 Task: Create in the project TransformWorks in Backlog an issue 'Implement a feature for users to track and manage their expenses on a budget', assign it to team member softage.2@softage.net and change the status to IN PROGRESS.
Action: Mouse moved to (221, 63)
Screenshot: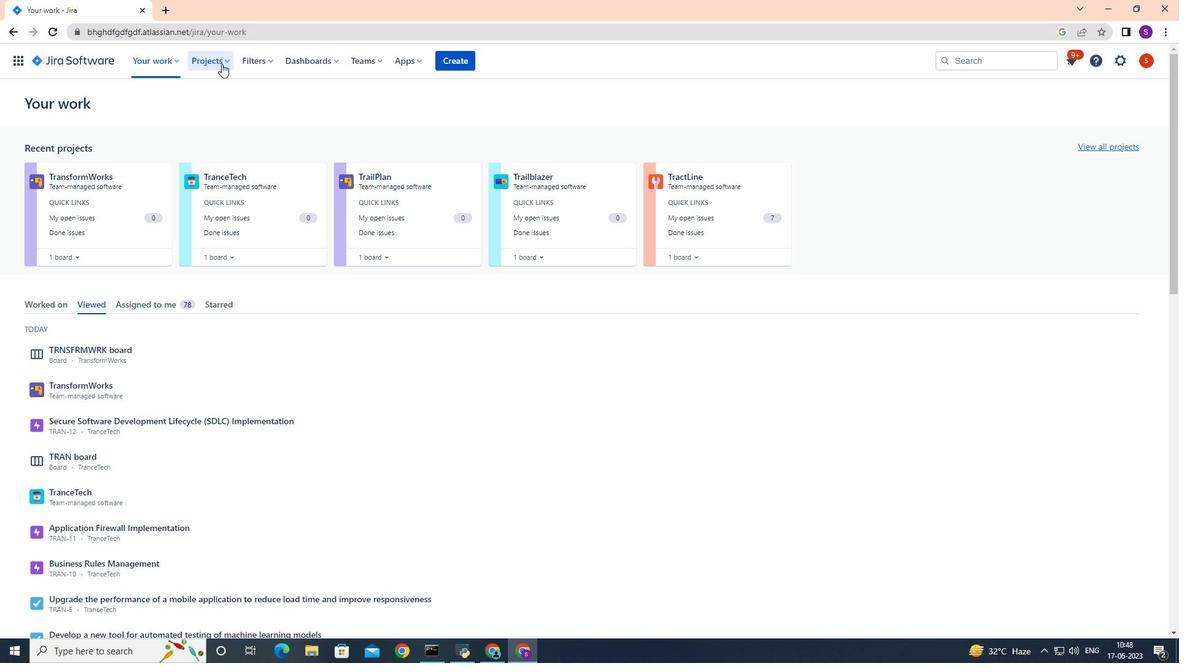 
Action: Mouse pressed left at (221, 63)
Screenshot: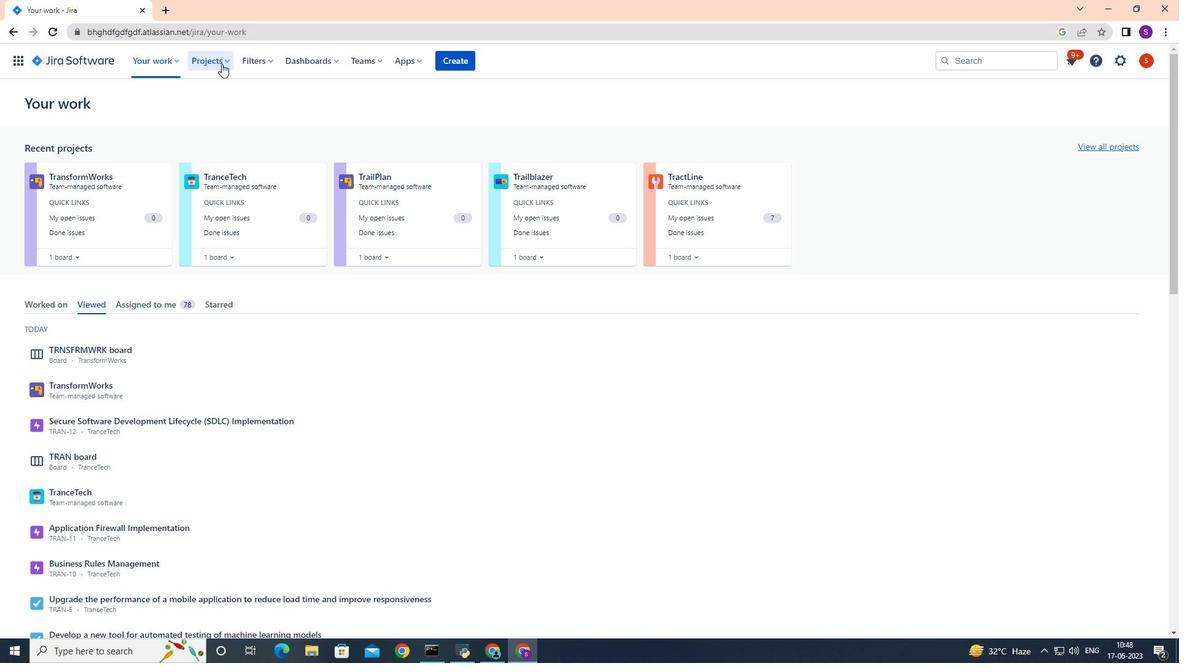 
Action: Mouse moved to (229, 111)
Screenshot: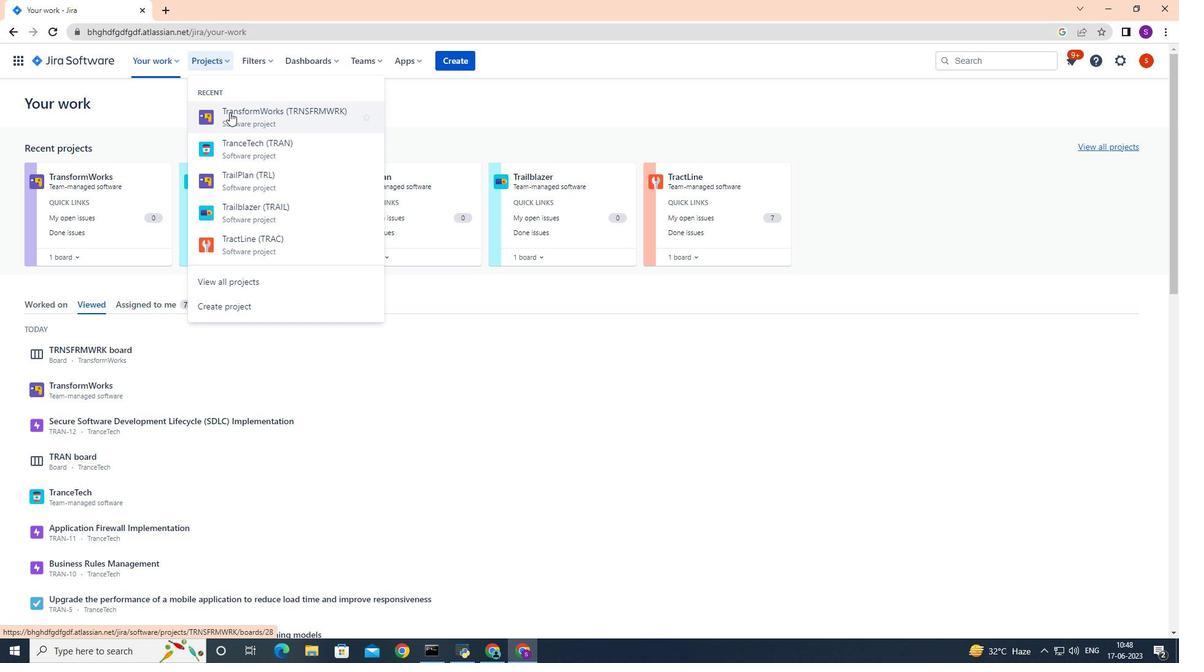 
Action: Mouse pressed left at (229, 111)
Screenshot: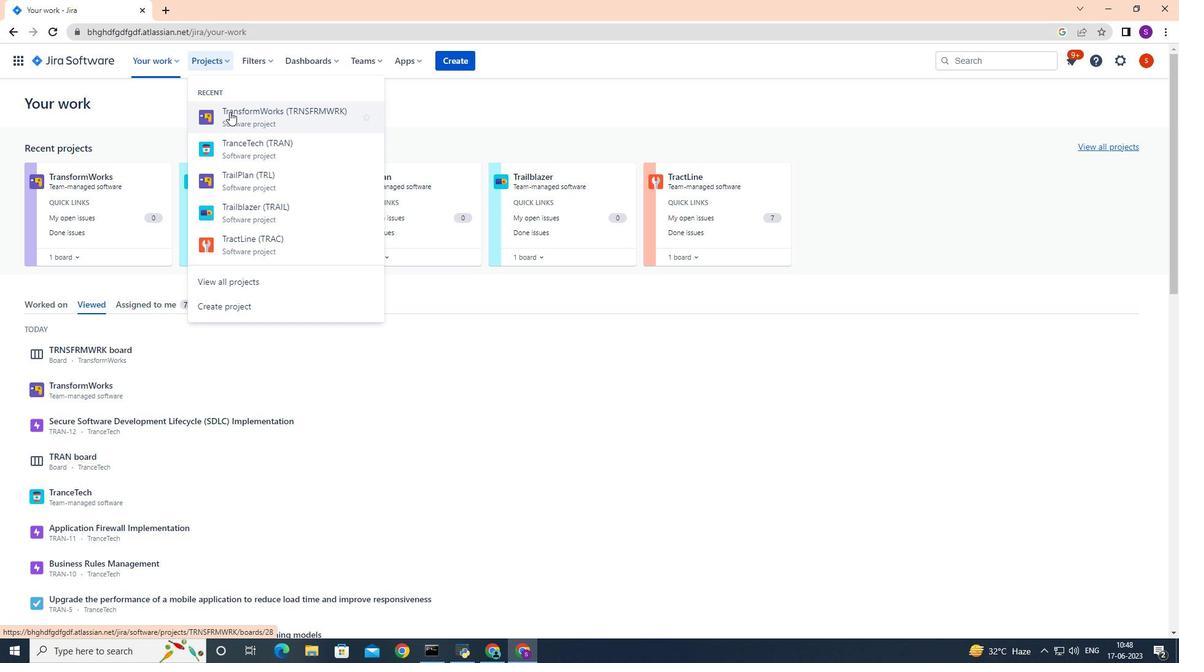 
Action: Mouse moved to (73, 183)
Screenshot: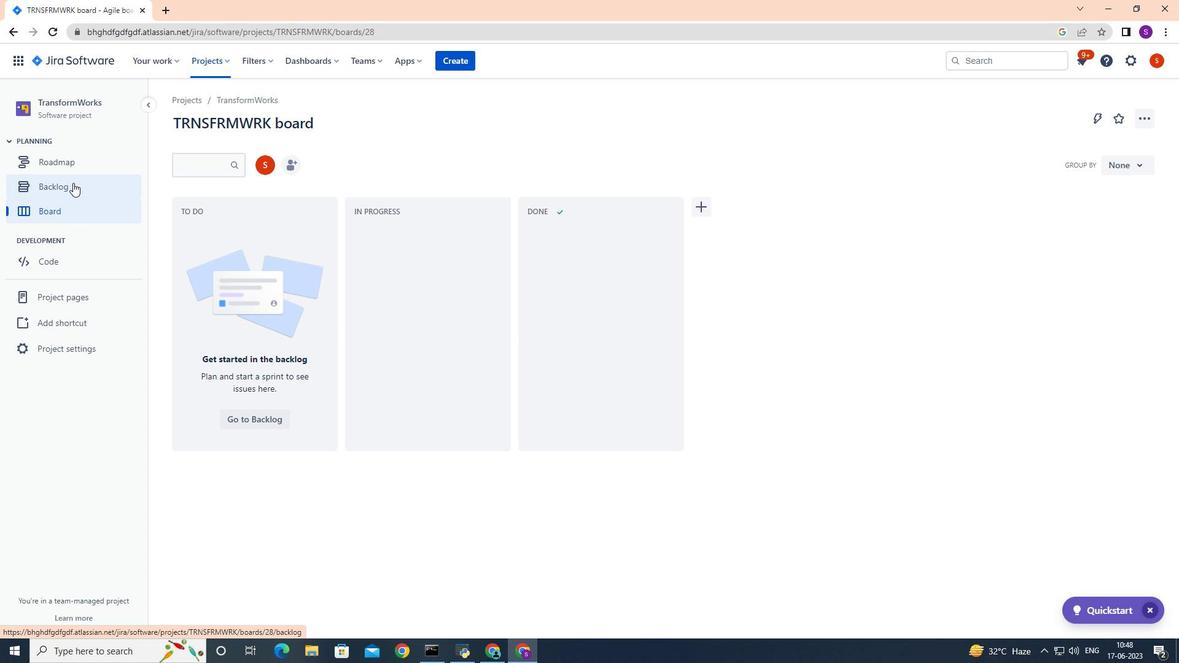 
Action: Mouse pressed left at (73, 183)
Screenshot: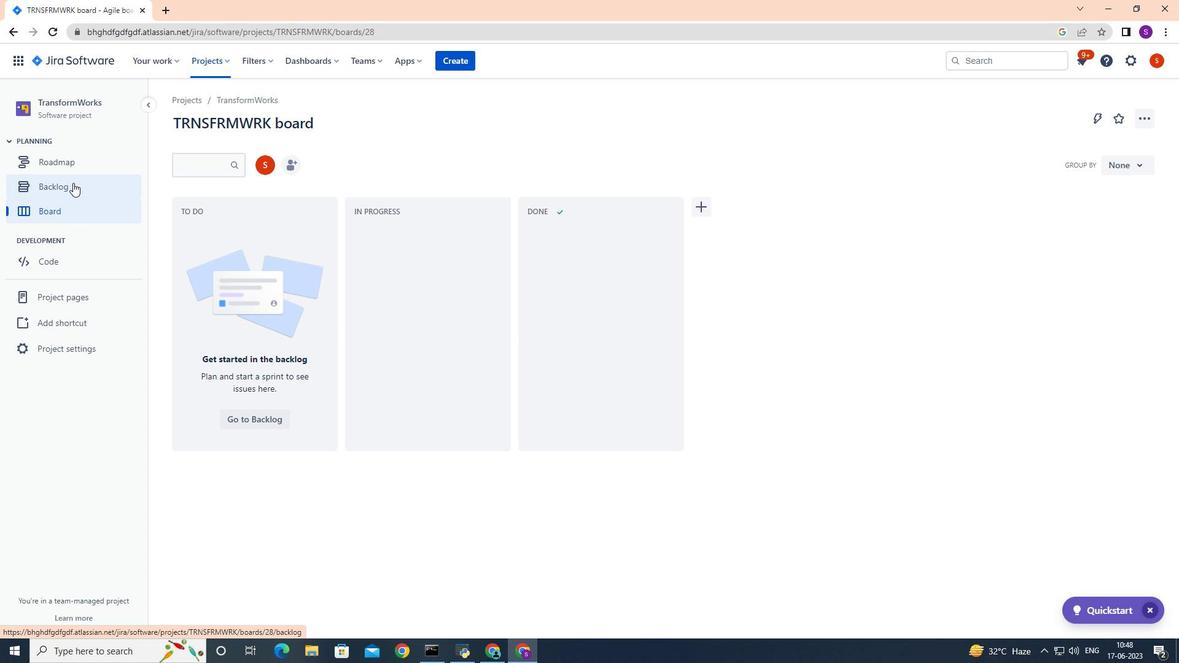 
Action: Mouse moved to (226, 245)
Screenshot: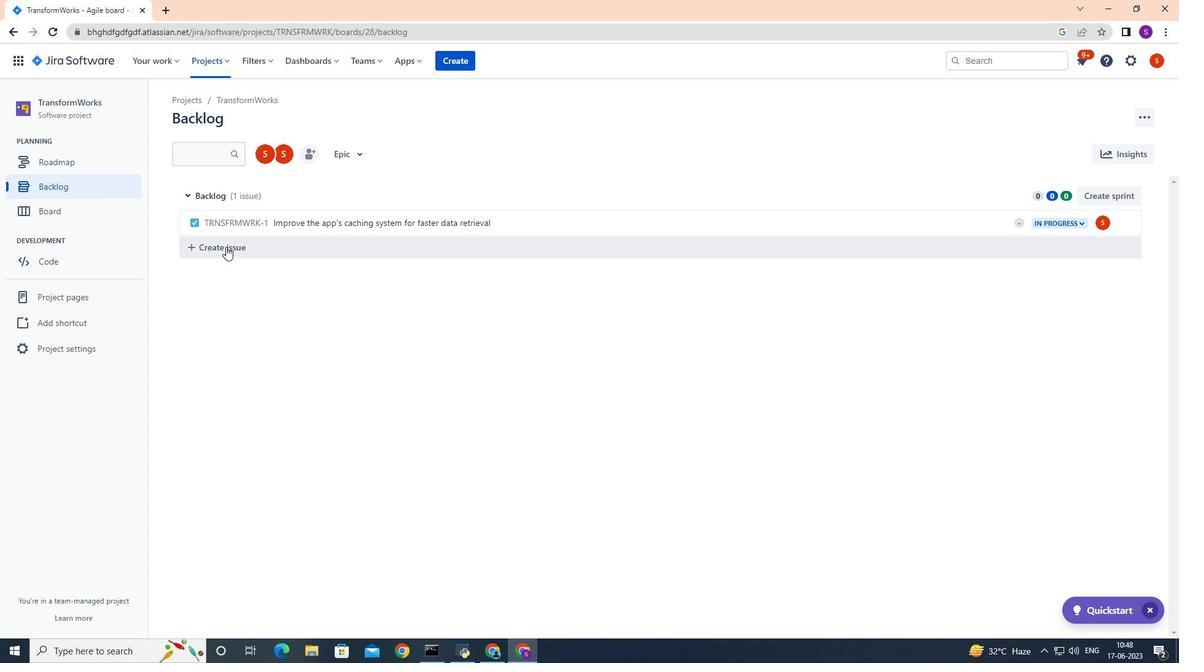 
Action: Mouse pressed left at (226, 245)
Screenshot: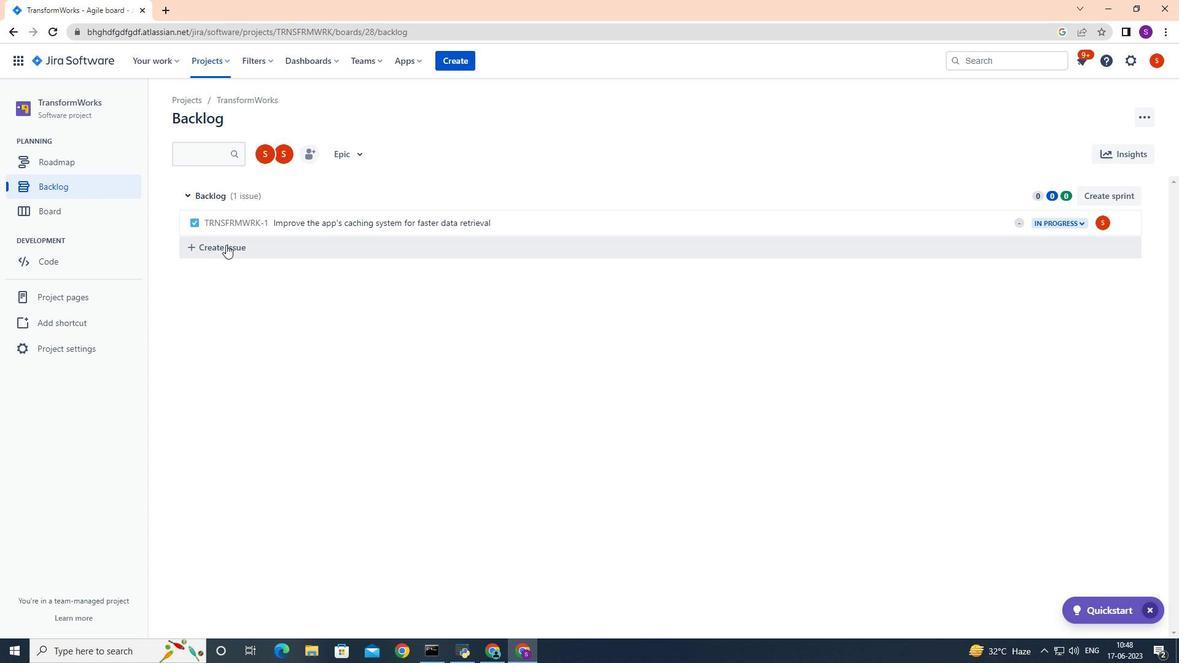 
Action: Mouse moved to (224, 243)
Screenshot: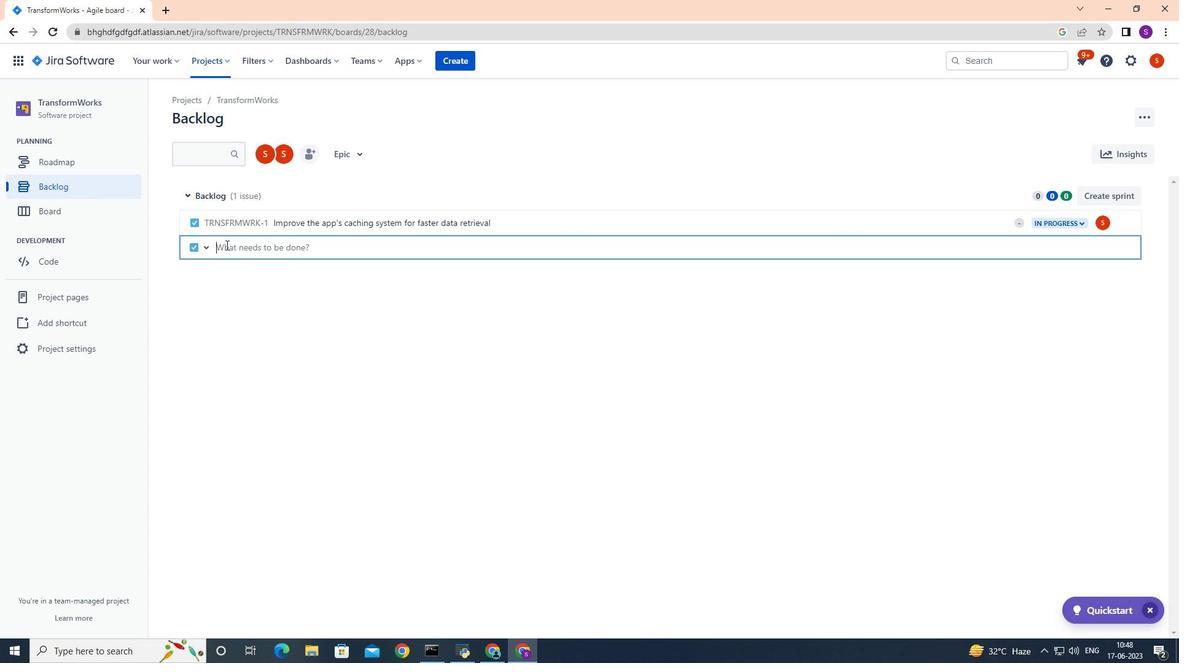 
Action: Key pressed <Key.shift>Implement<Key.space>a<Key.space>feature<Key.space>for<Key.space>users<Key.space>to<Key.space>track<Key.space>and<Key.space>mange<Key.space>their<Key.space>expenses<Key.space>on<Key.space>a<Key.space>budget<Key.enter>
Screenshot: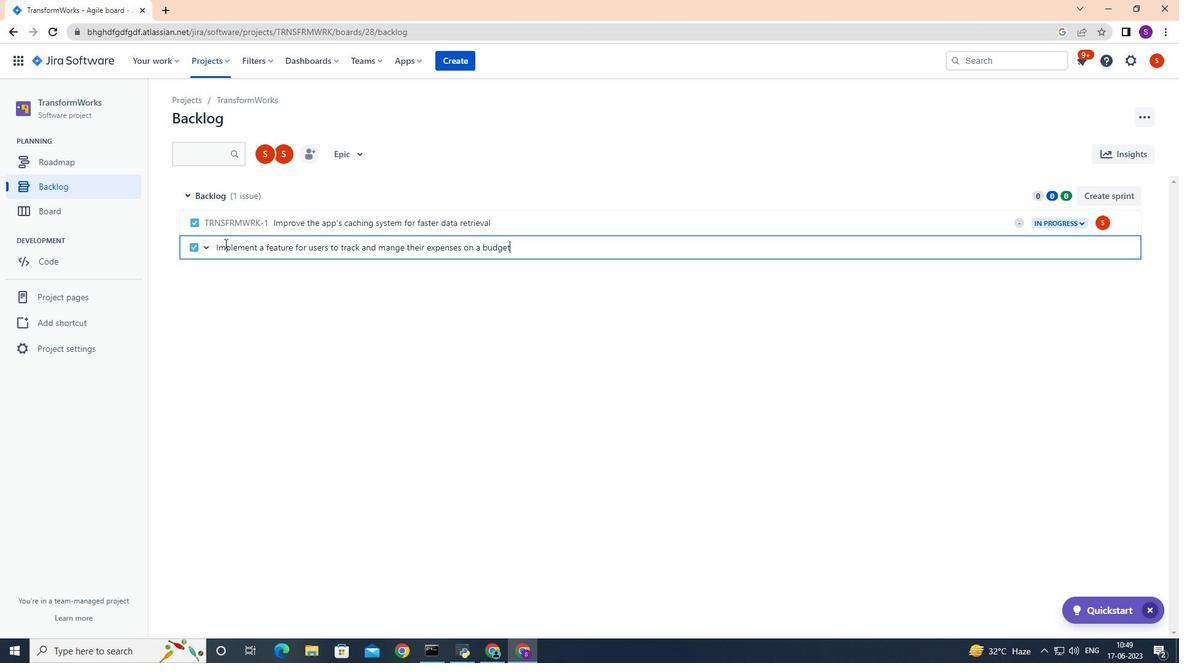 
Action: Mouse moved to (1106, 246)
Screenshot: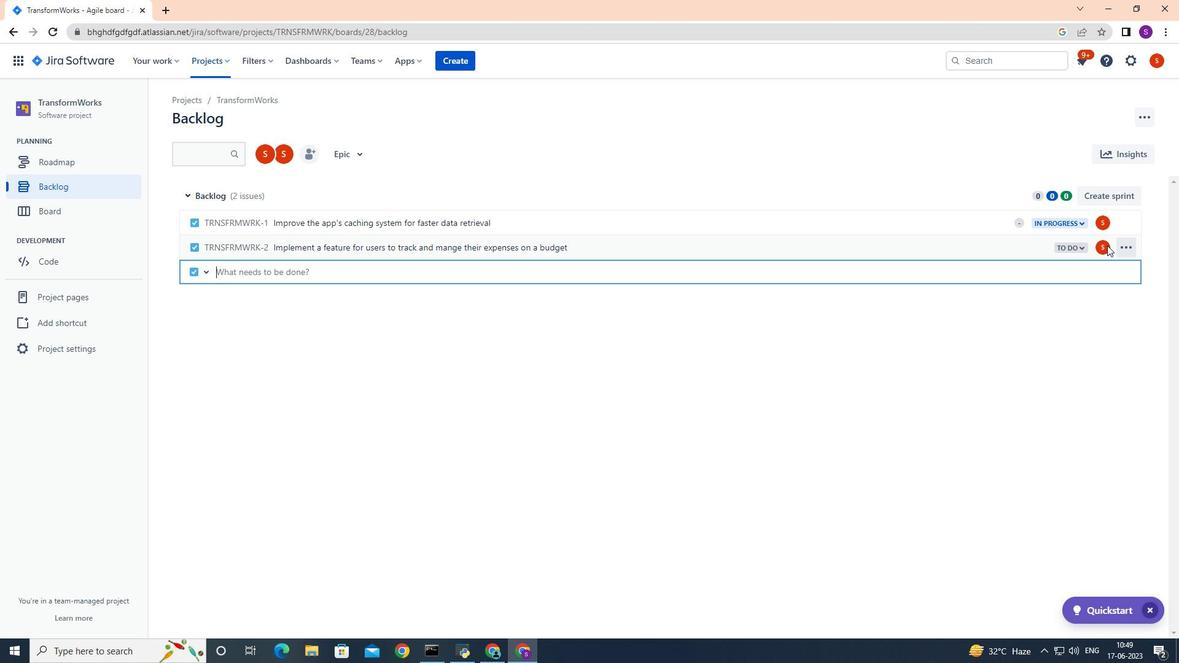 
Action: Mouse pressed left at (1106, 246)
Screenshot: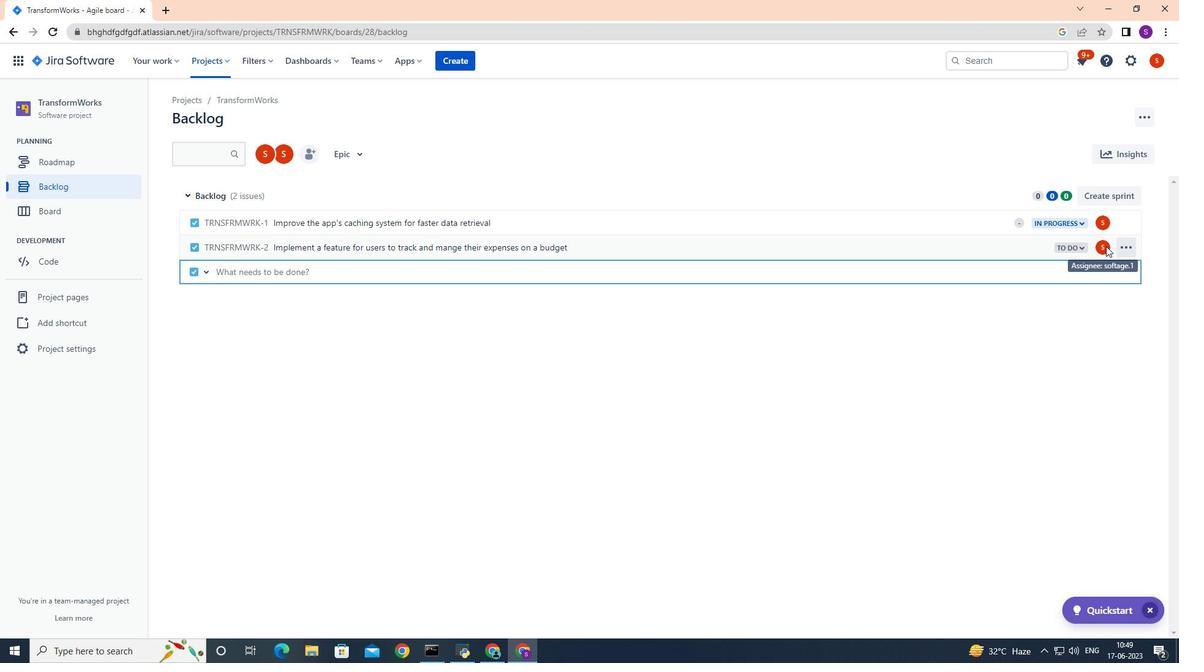 
Action: Mouse moved to (1105, 246)
Screenshot: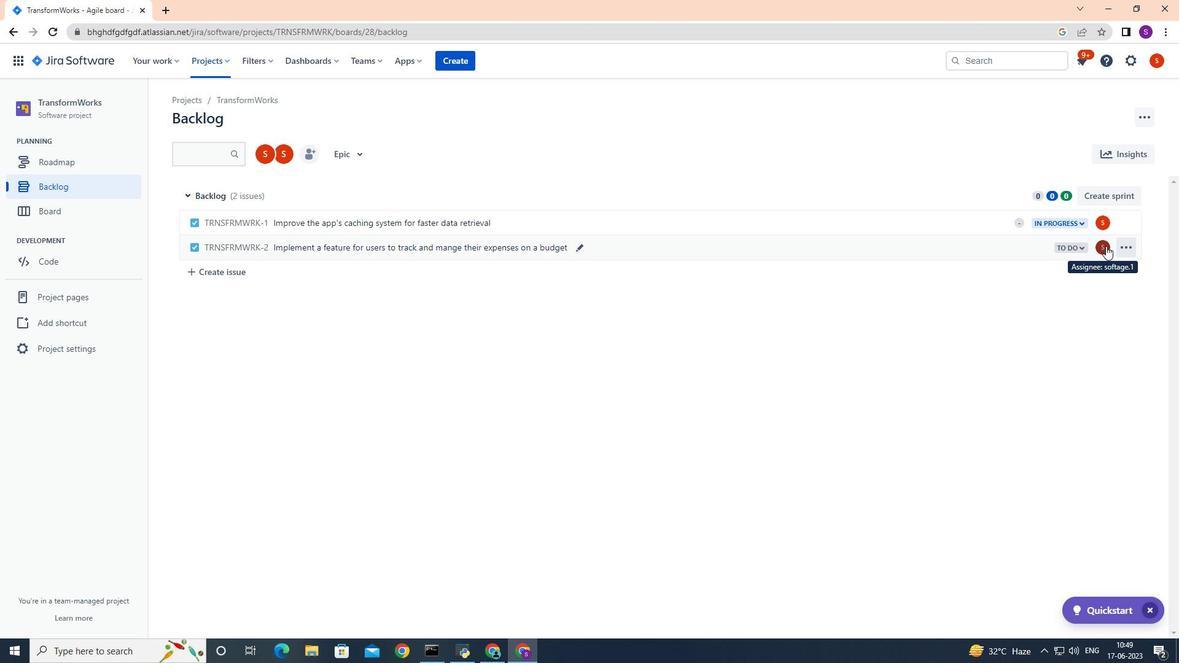 
Action: Mouse pressed left at (1105, 246)
Screenshot: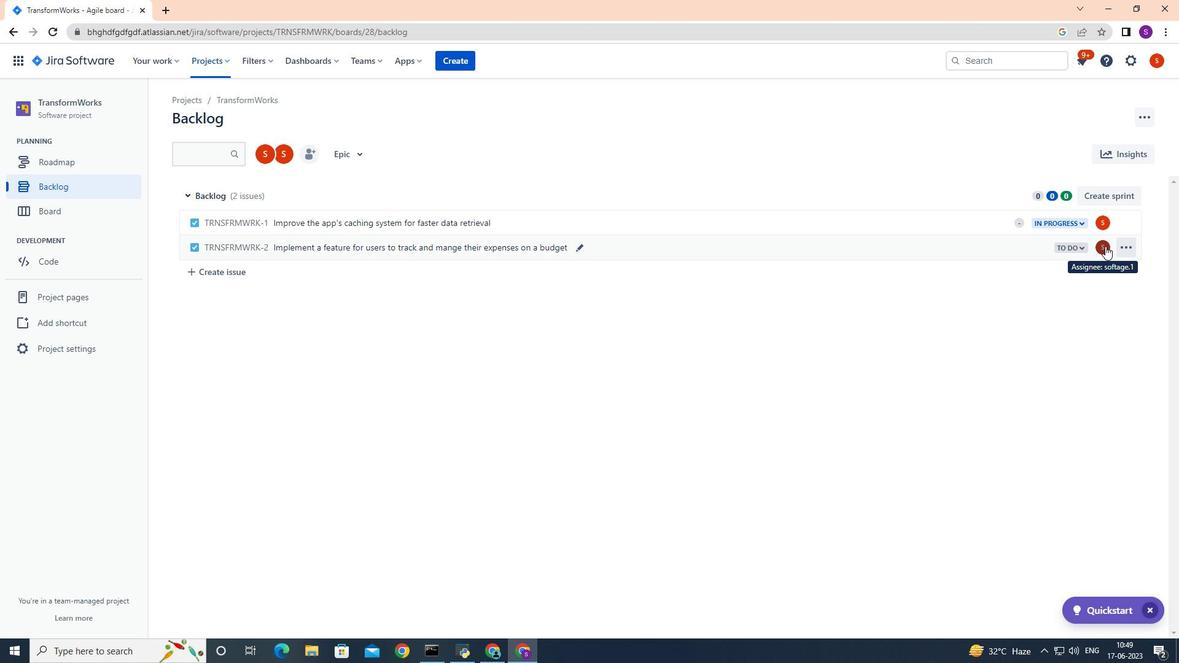 
Action: Key pressed softage.2
Screenshot: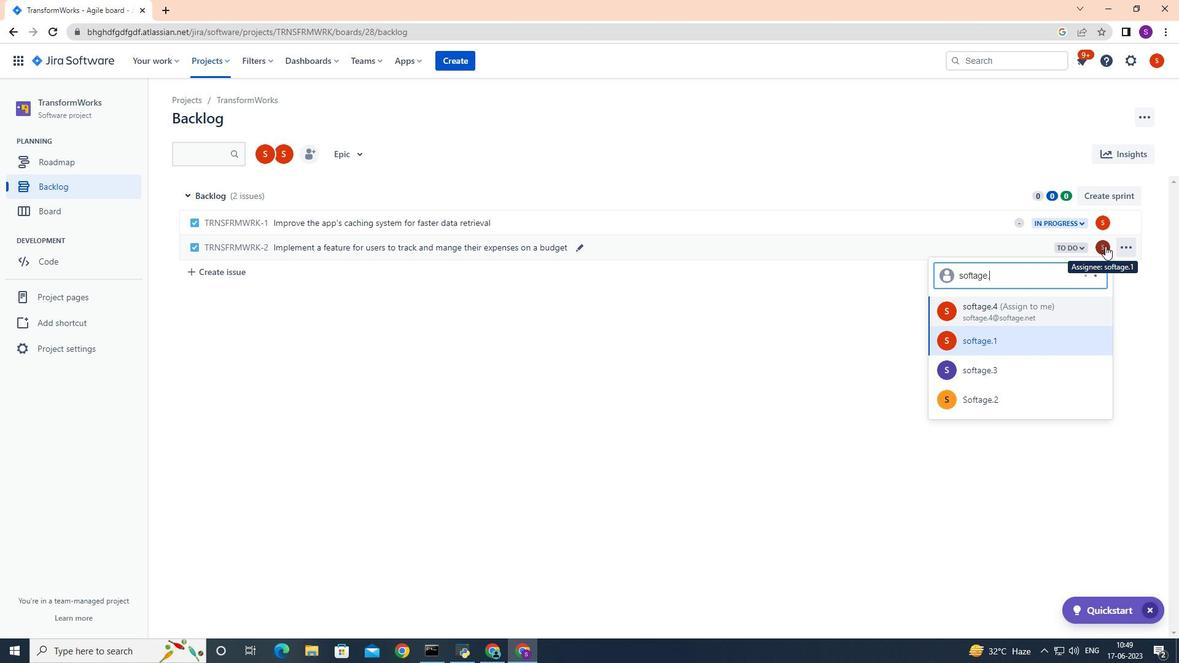 
Action: Mouse moved to (1003, 344)
Screenshot: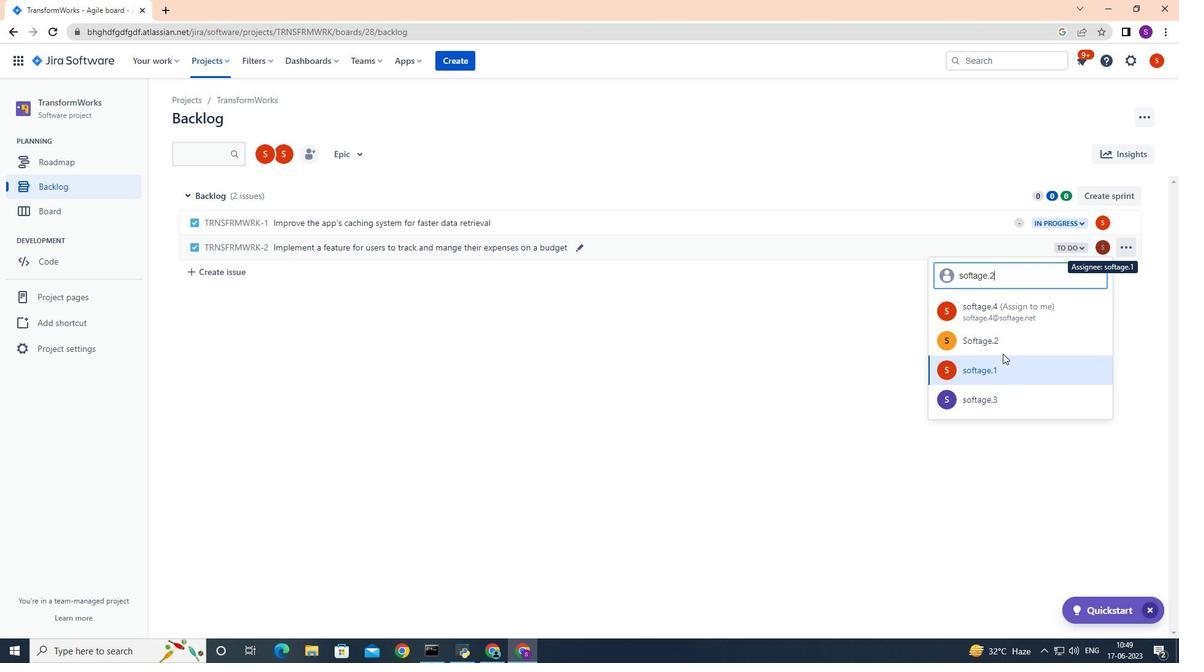 
Action: Mouse pressed left at (1003, 344)
Screenshot: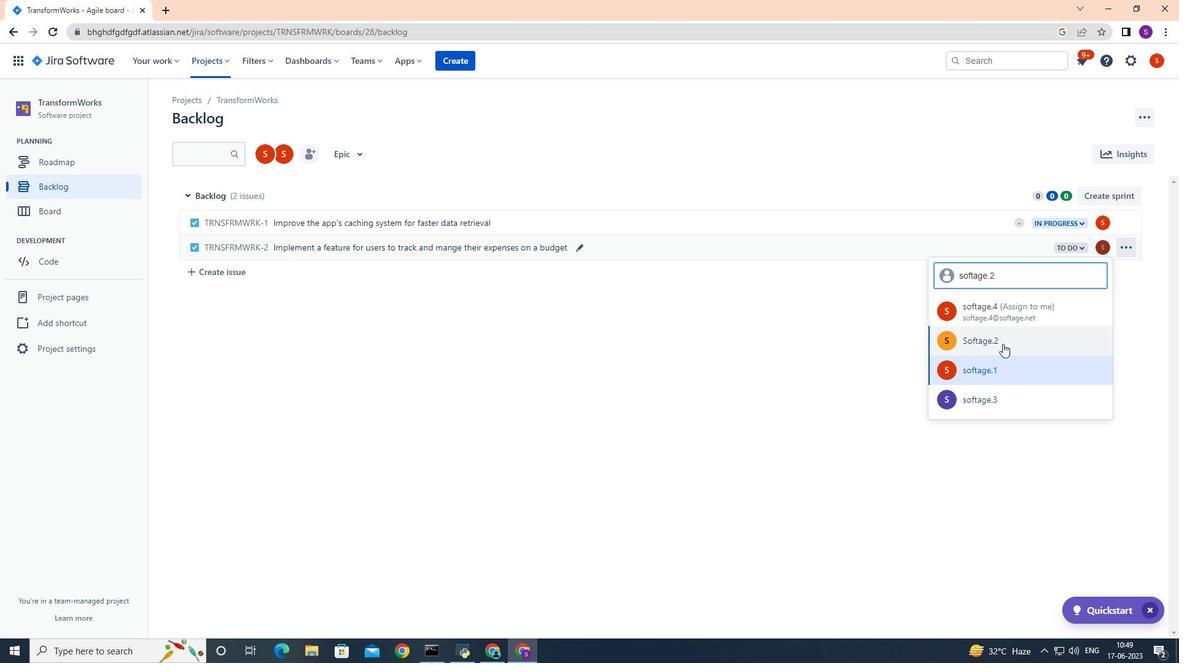 
Action: Mouse moved to (1081, 243)
Screenshot: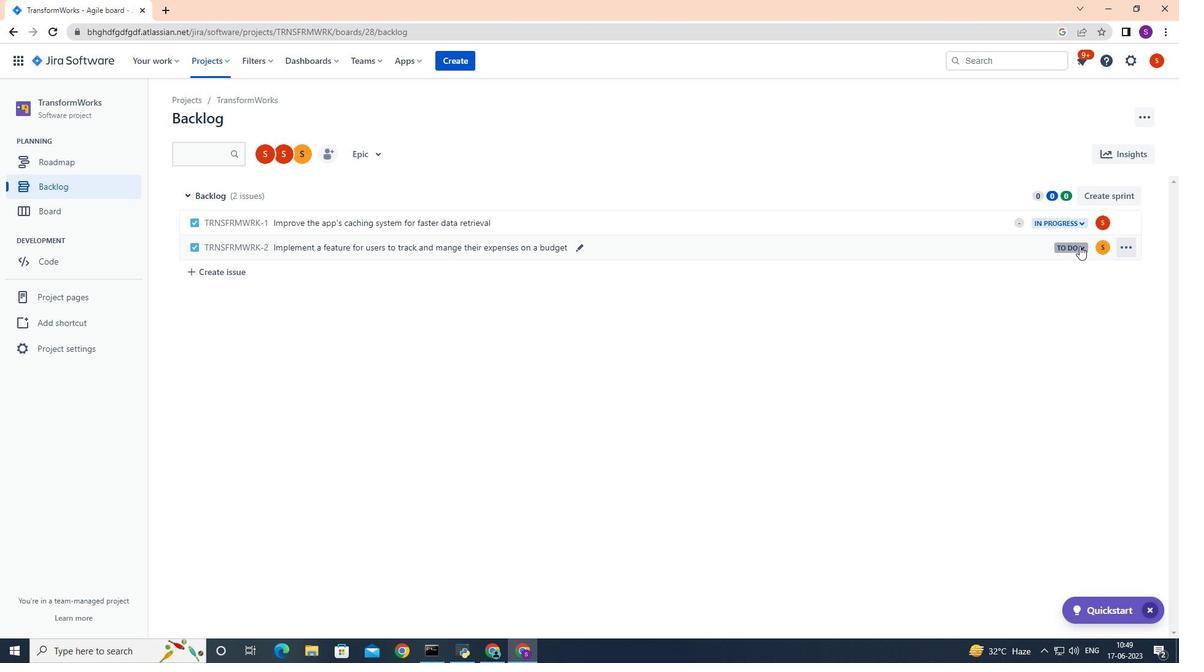 
Action: Mouse pressed left at (1081, 243)
Screenshot: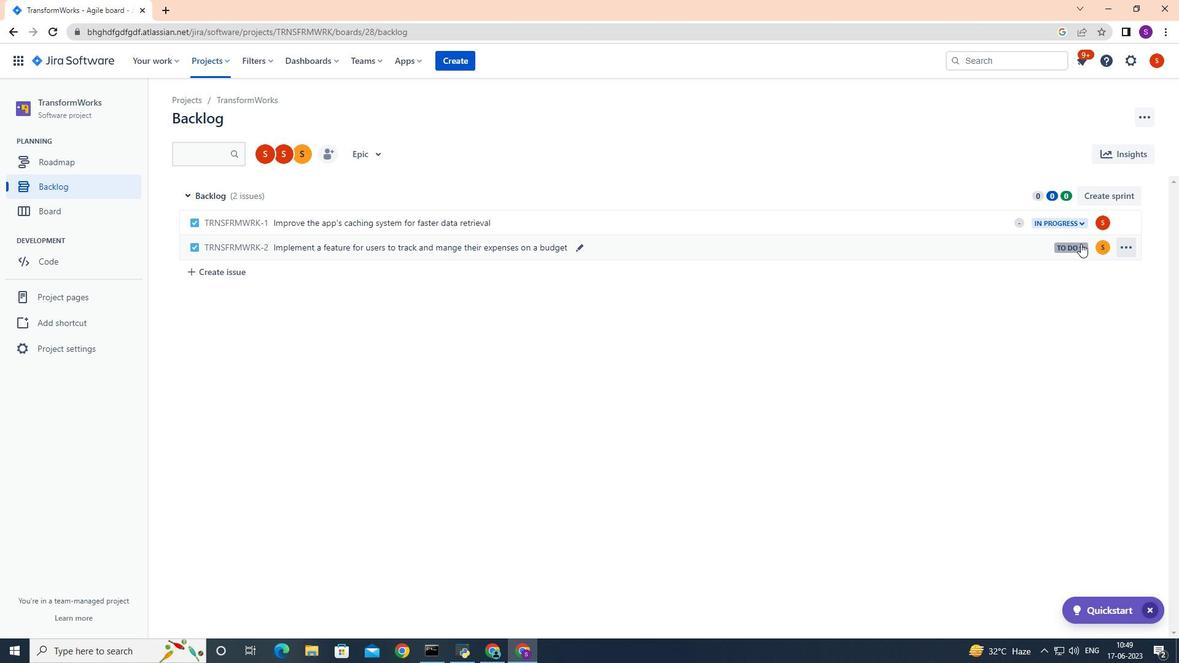 
Action: Mouse moved to (1044, 267)
Screenshot: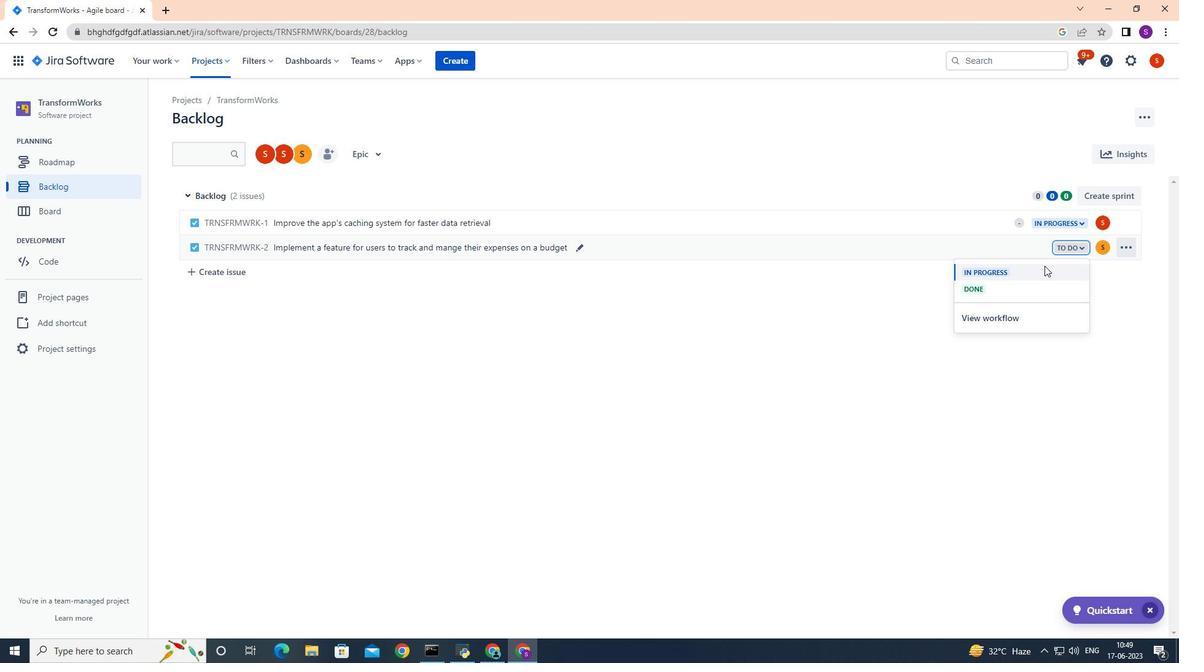 
Action: Mouse pressed left at (1044, 267)
Screenshot: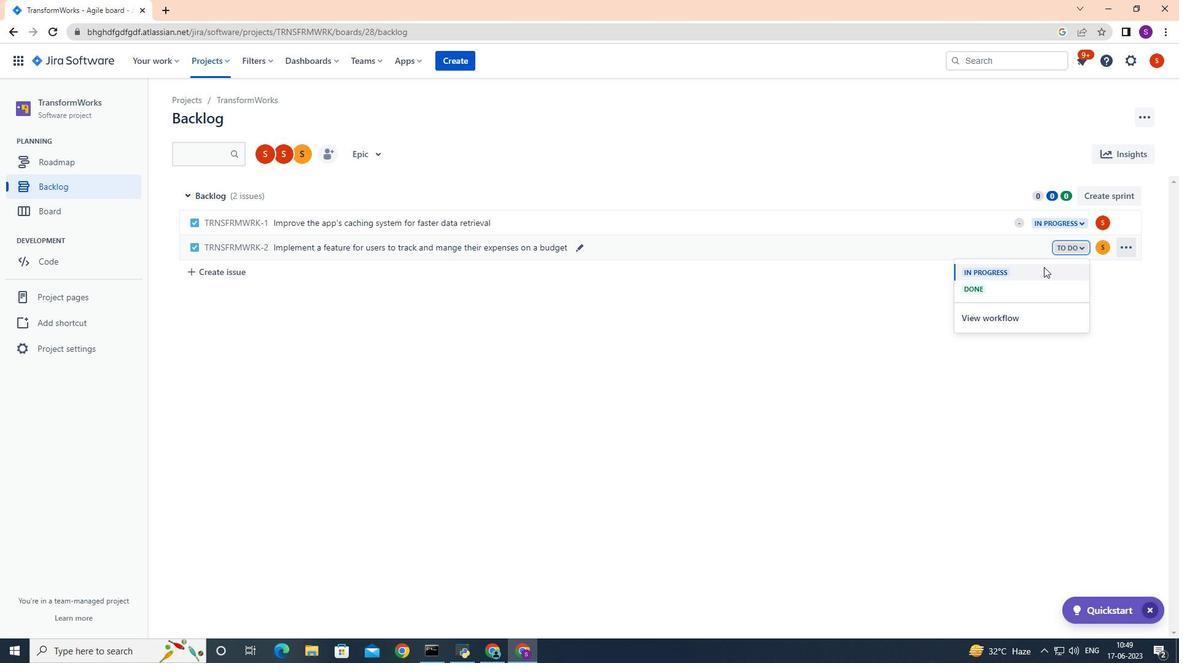 
Action: Mouse moved to (919, 305)
Screenshot: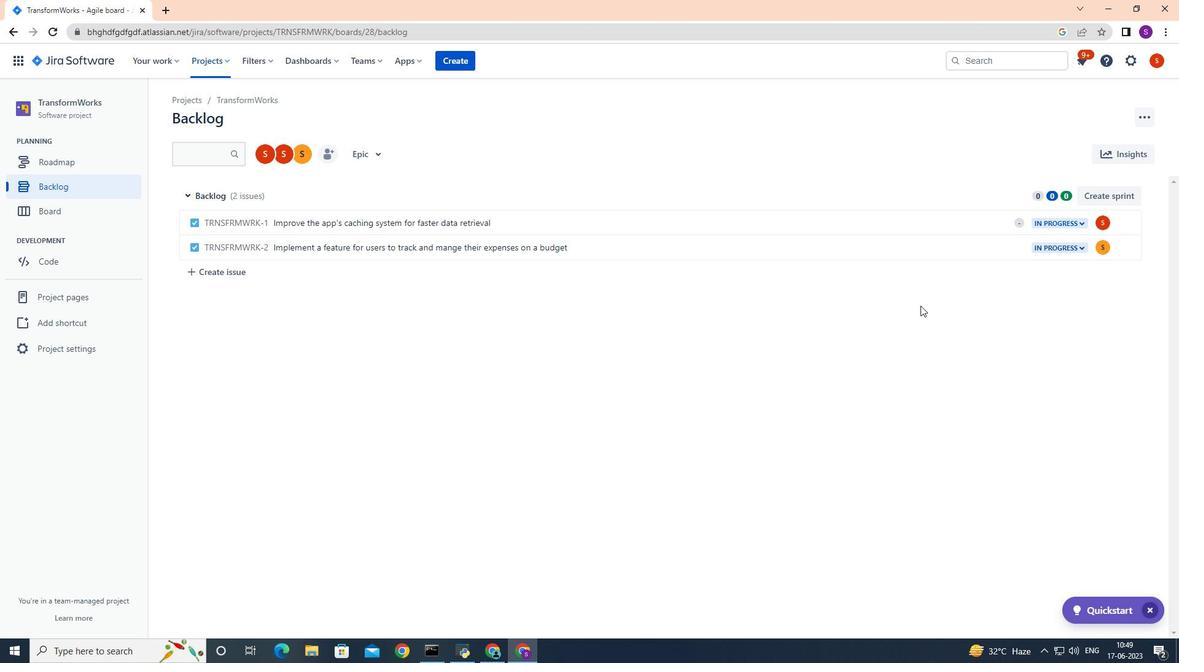 
